 Task: Select transit view around selected location Padre Island National Seashore, Texas, United States and check out the nearest train station
Action: Mouse moved to (1219, 95)
Screenshot: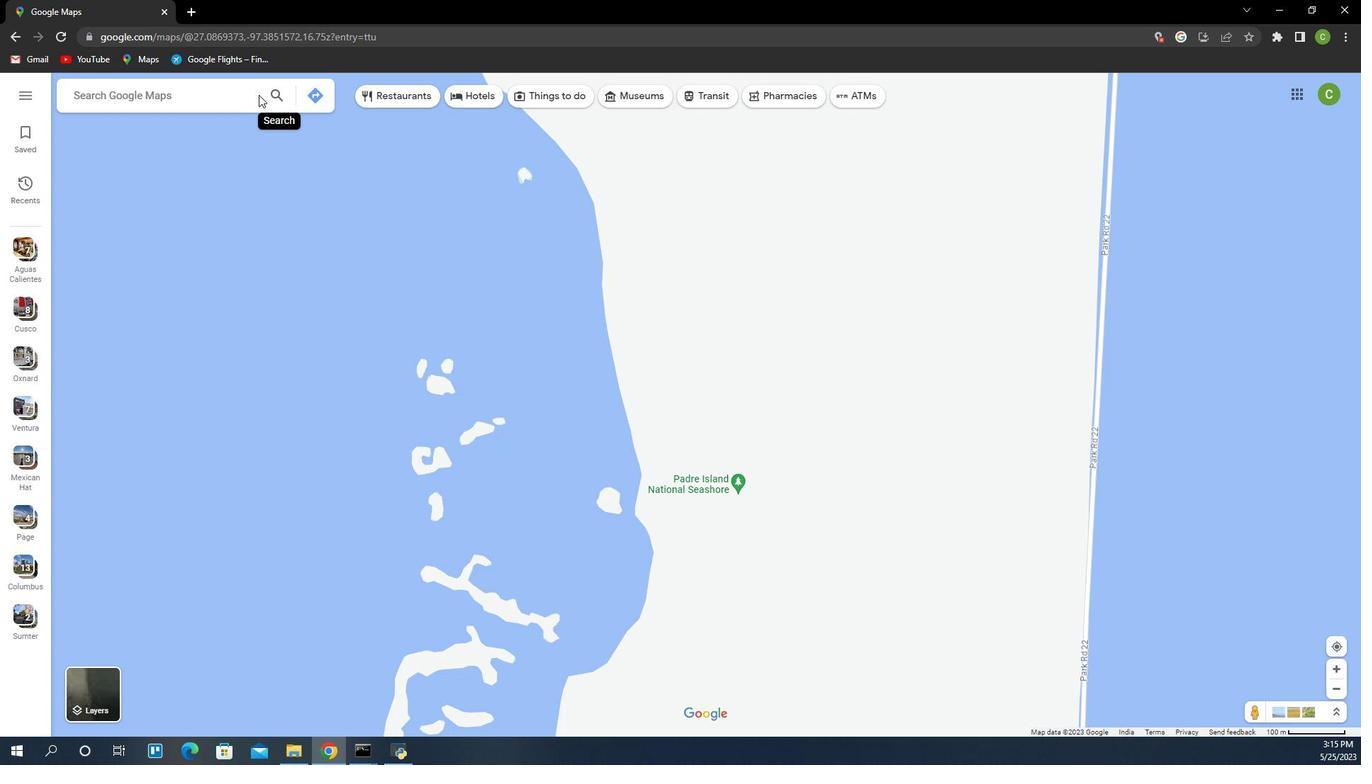 
Action: Mouse pressed left at (1219, 95)
Screenshot: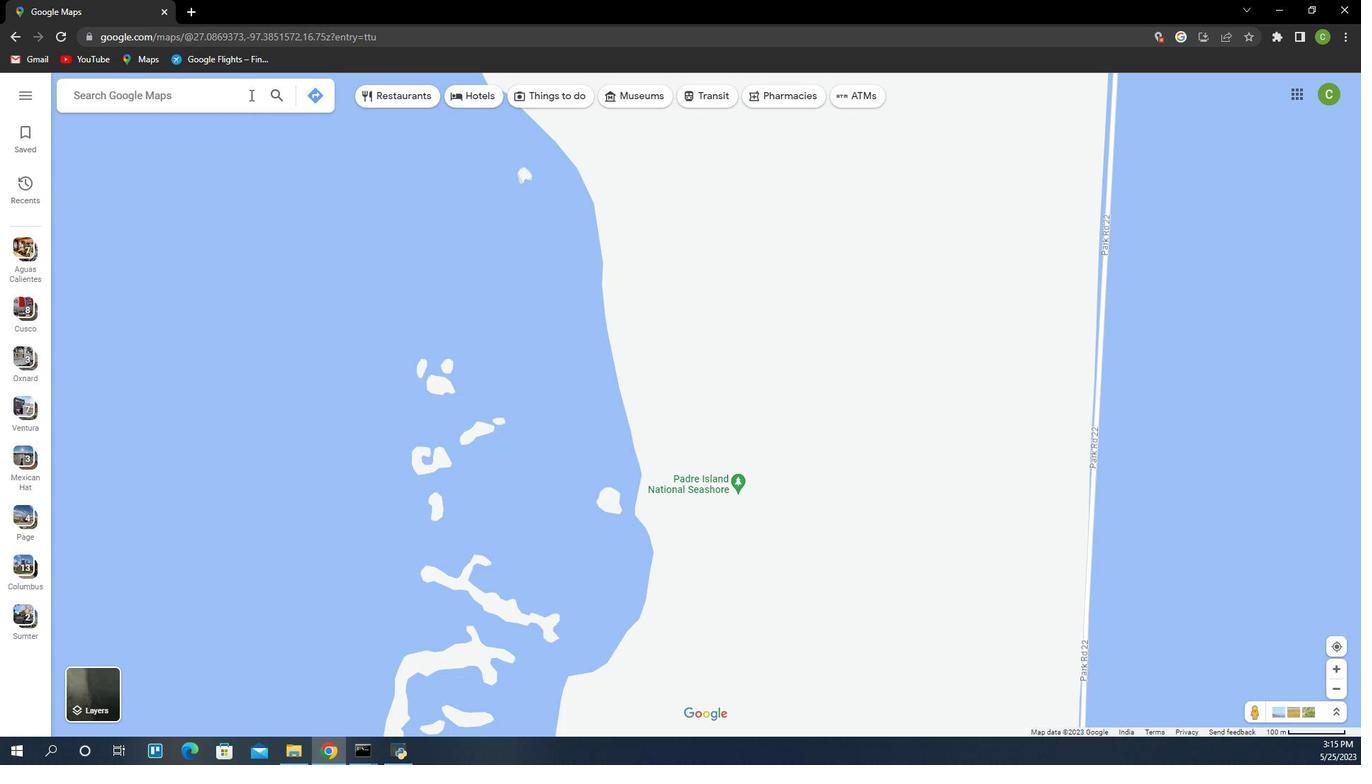 
Action: Key pressed <Key.caps_lock>P<Key.caps_lock>adre<Key.space>national<Key.space>seashore<Key.space>tea<Key.backspace>xas<Key.down><Key.enter>
Screenshot: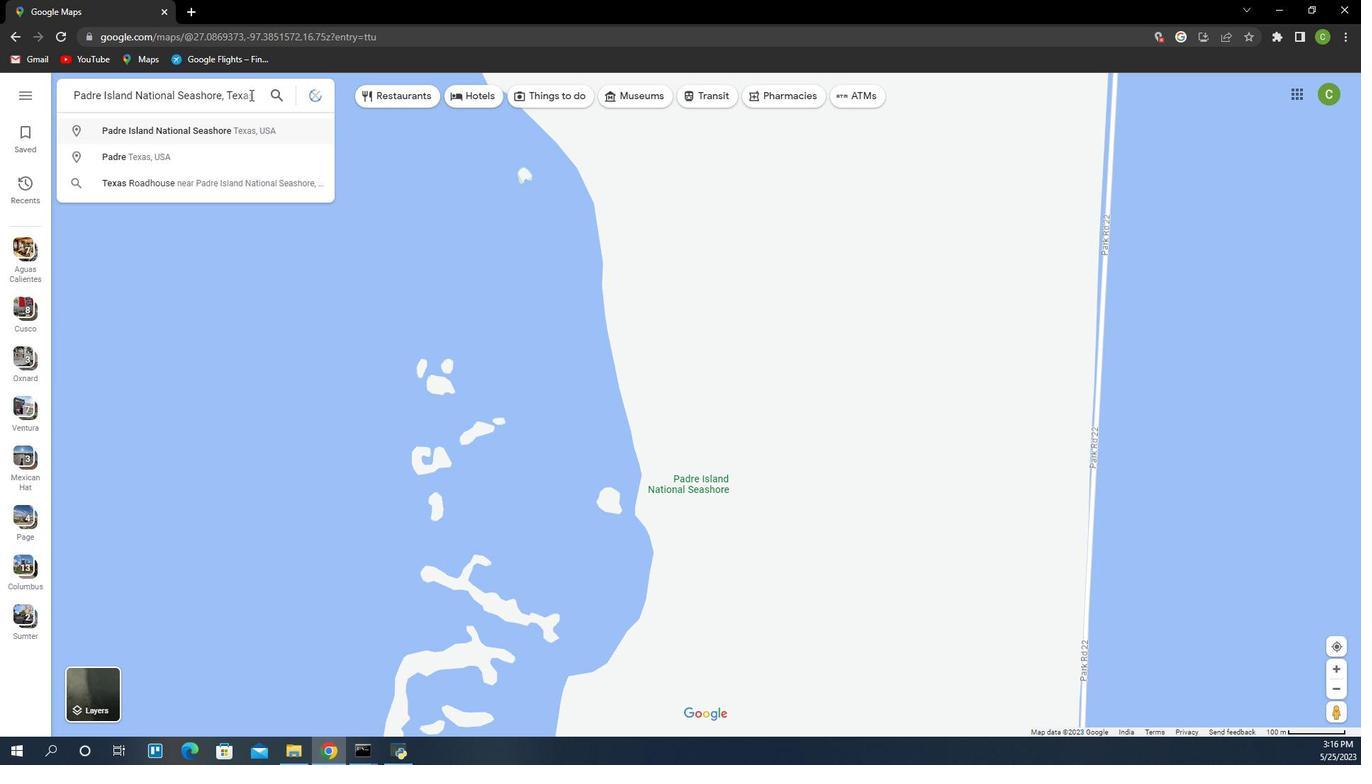 
Action: Mouse moved to (1161, 378)
Screenshot: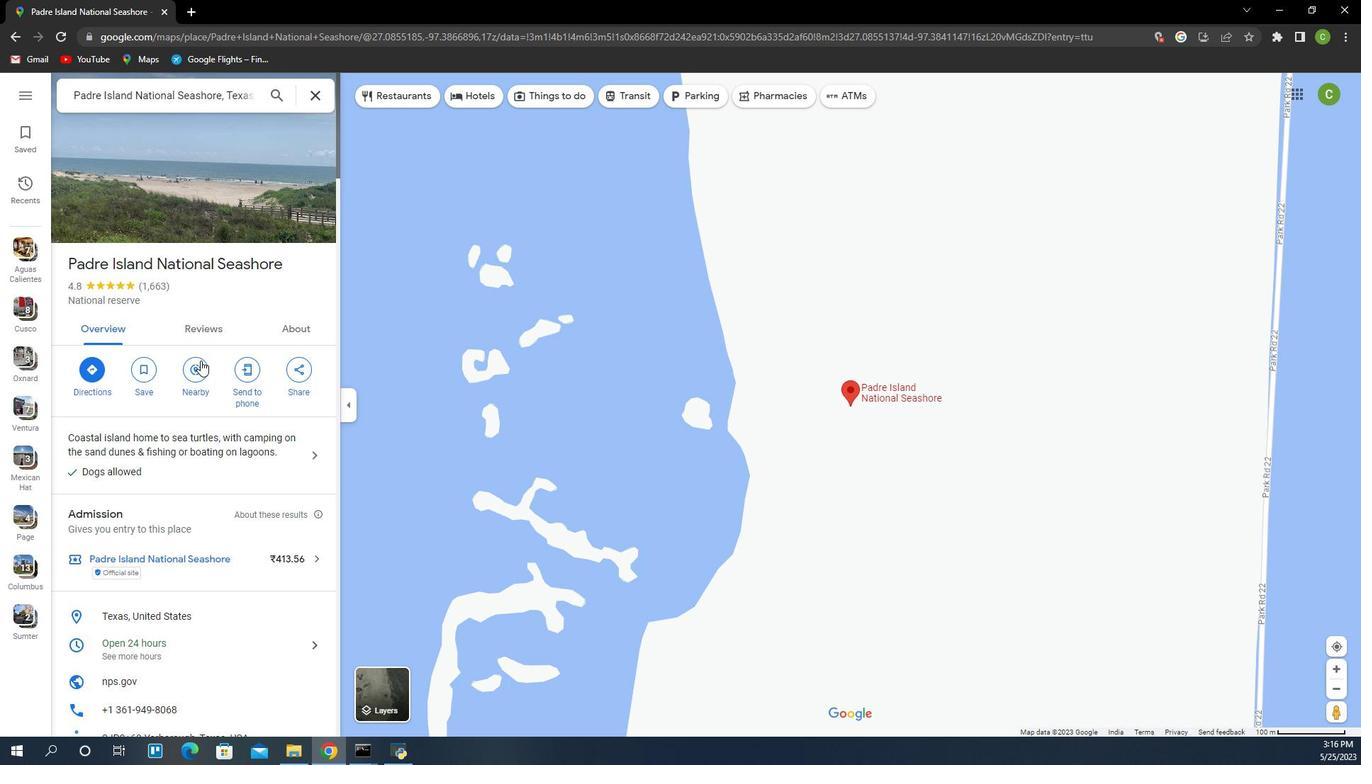 
Action: Mouse pressed left at (1161, 378)
Screenshot: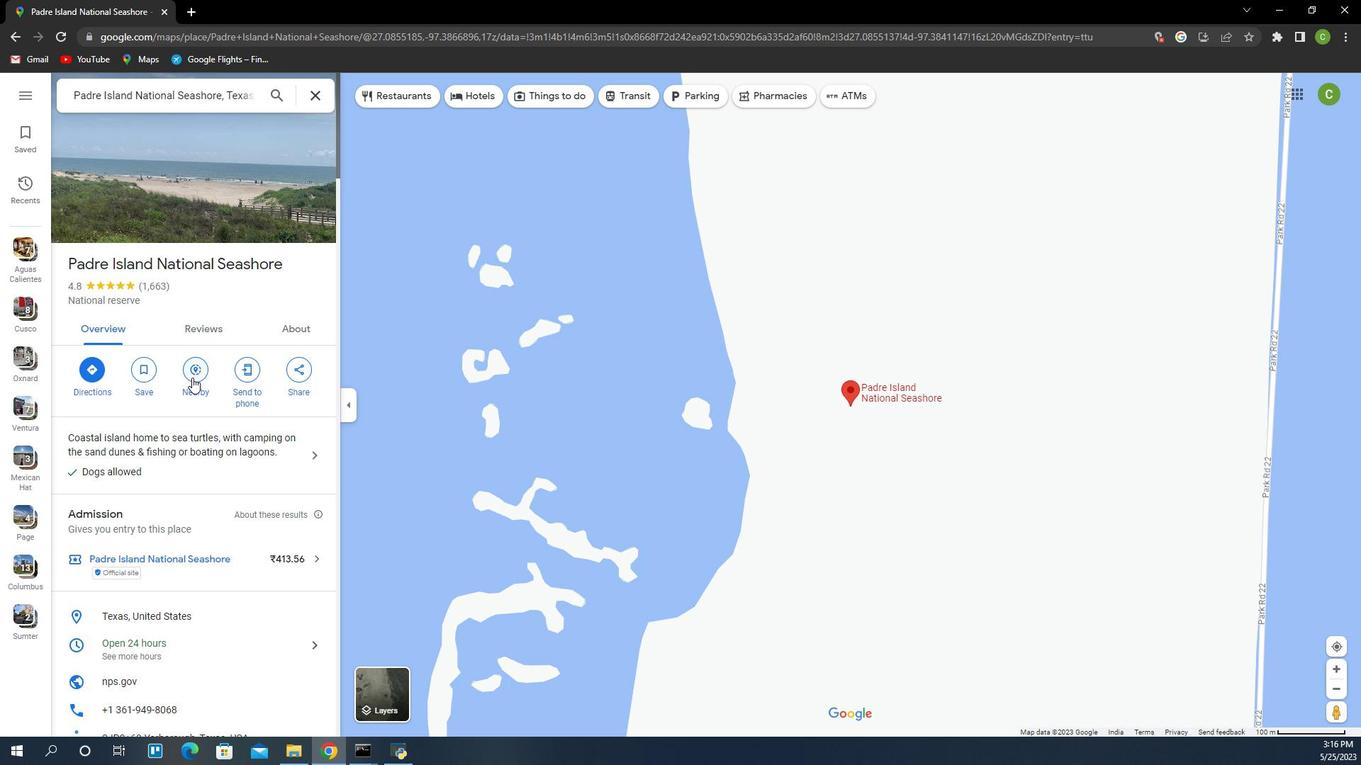 
Action: Mouse moved to (1161, 96)
Screenshot: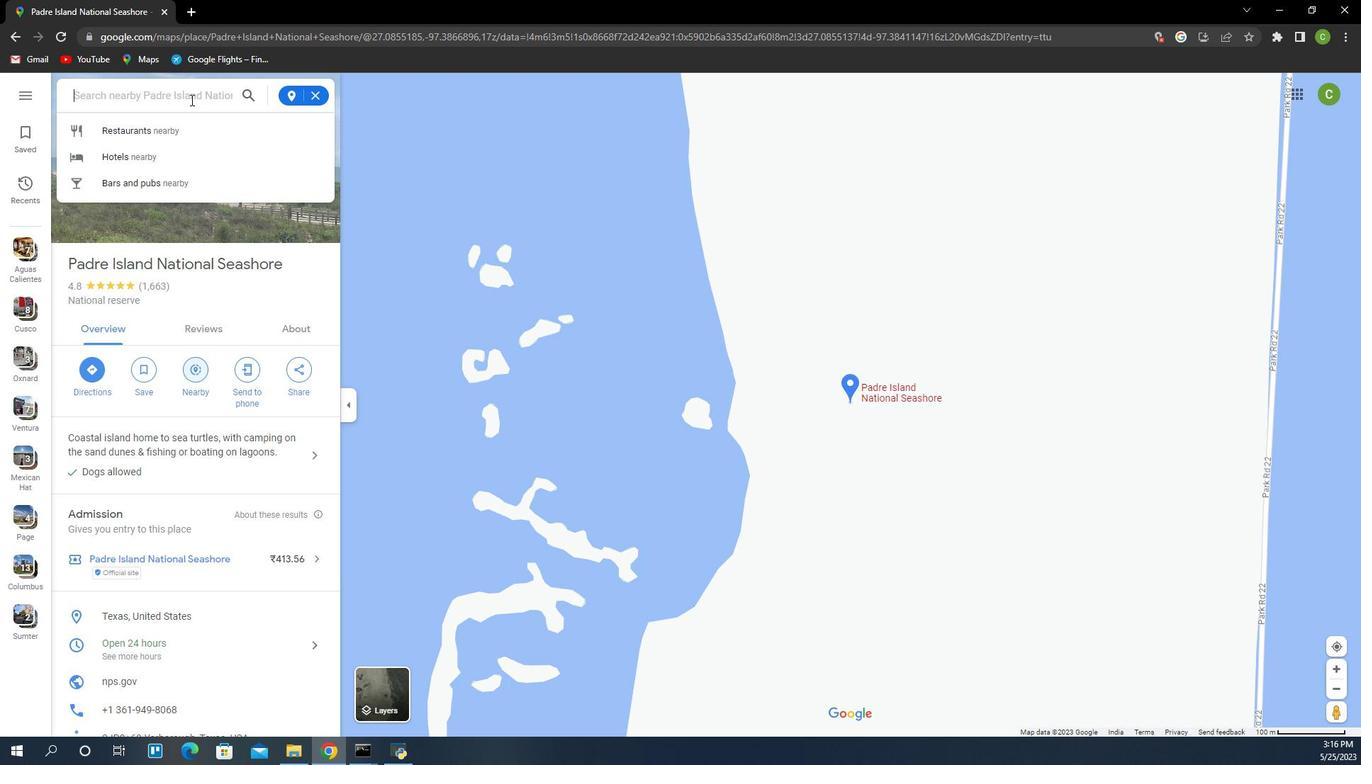 
Action: Key pressed train<Key.space>sta<Key.down><Key.enter>
Screenshot: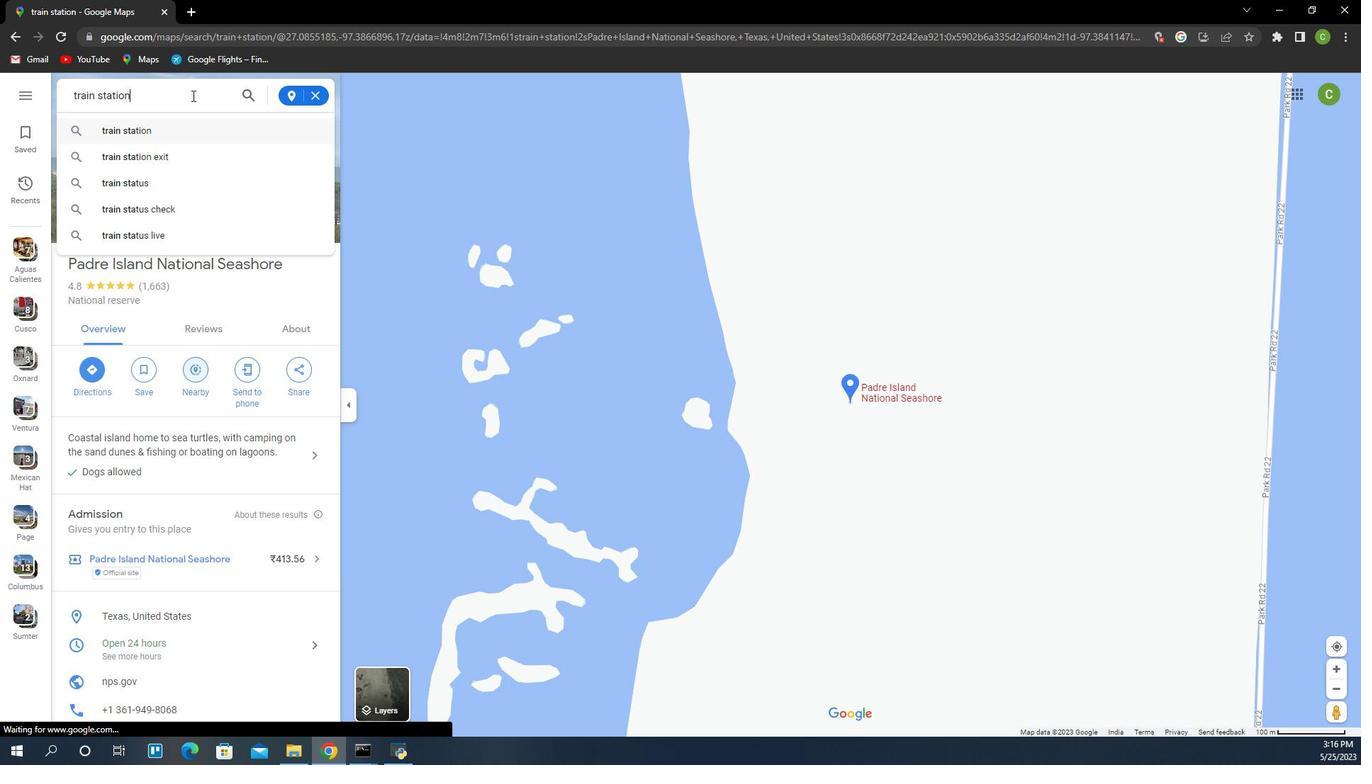 
Action: Mouse moved to (1166, 240)
Screenshot: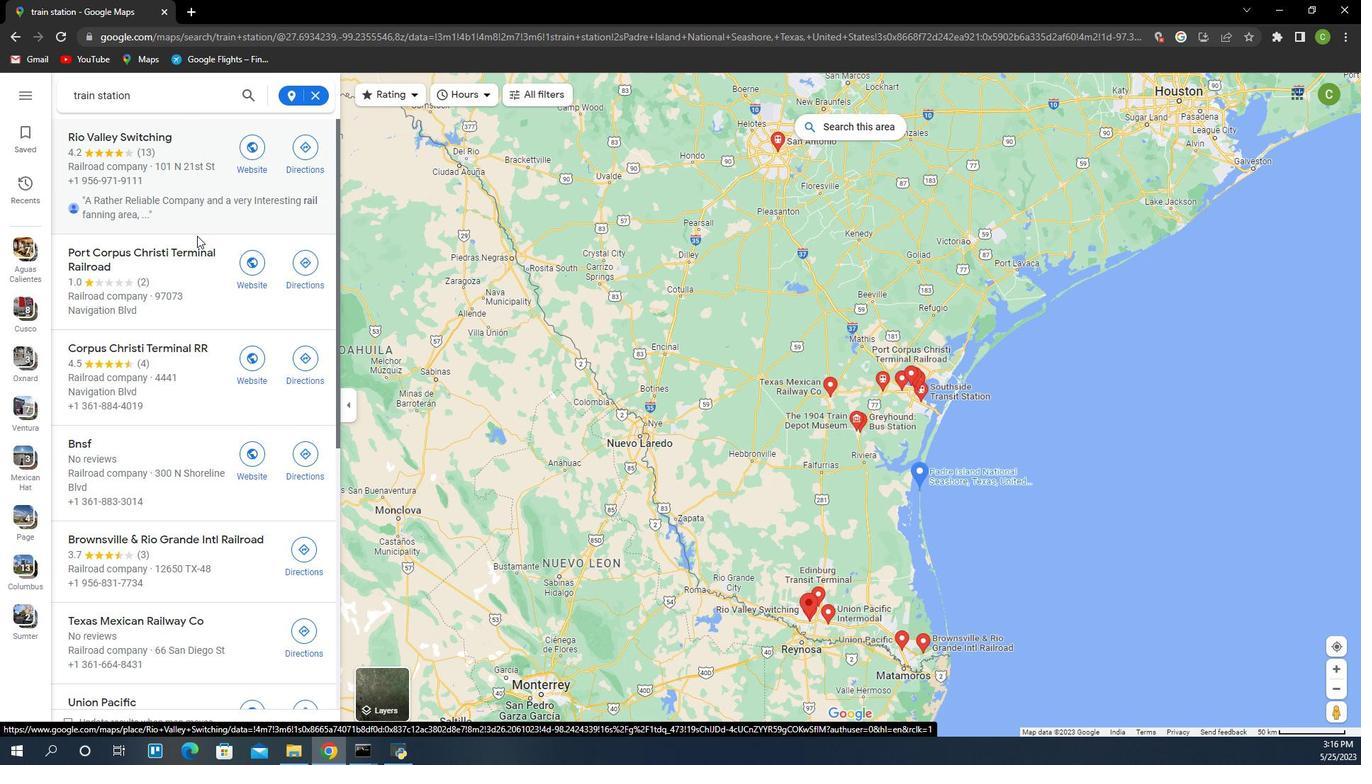 
Action: Mouse pressed left at (1166, 240)
Screenshot: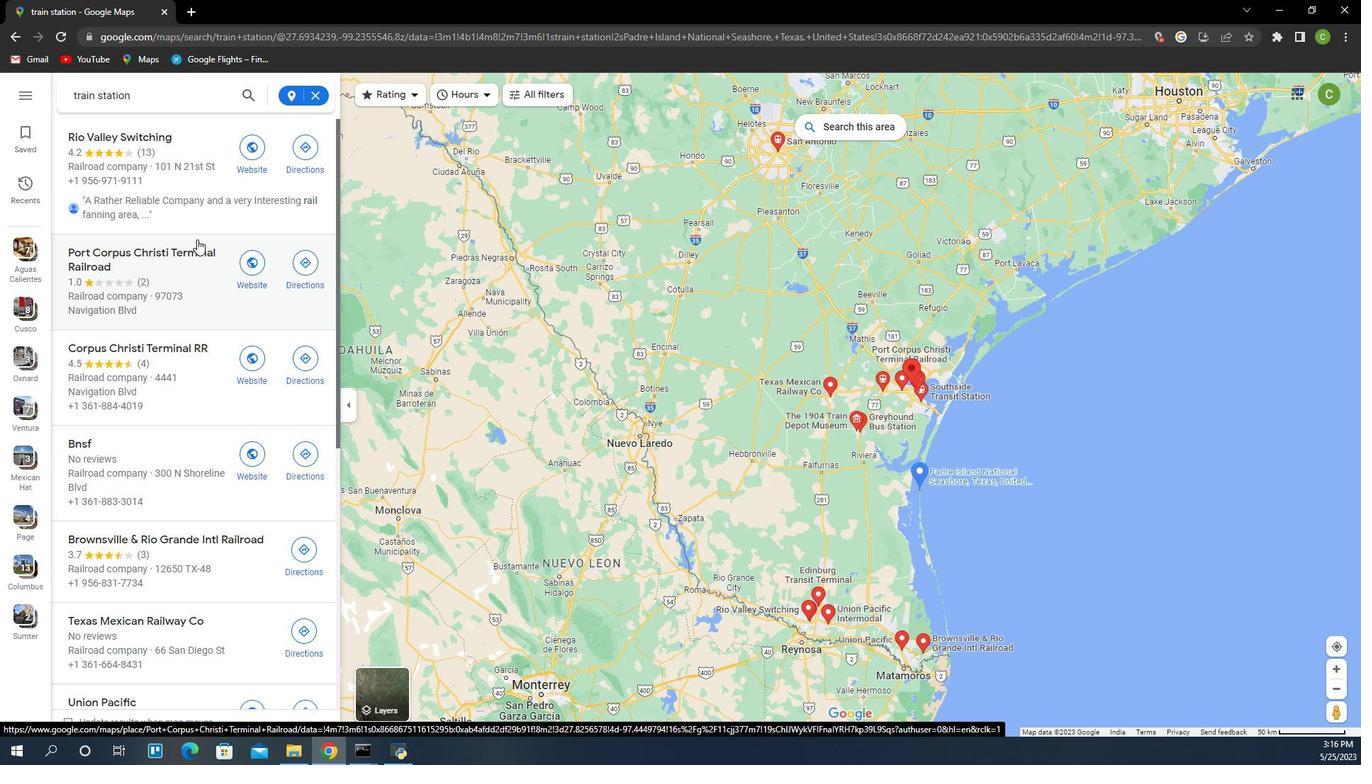 
Action: Mouse moved to (1148, 382)
Screenshot: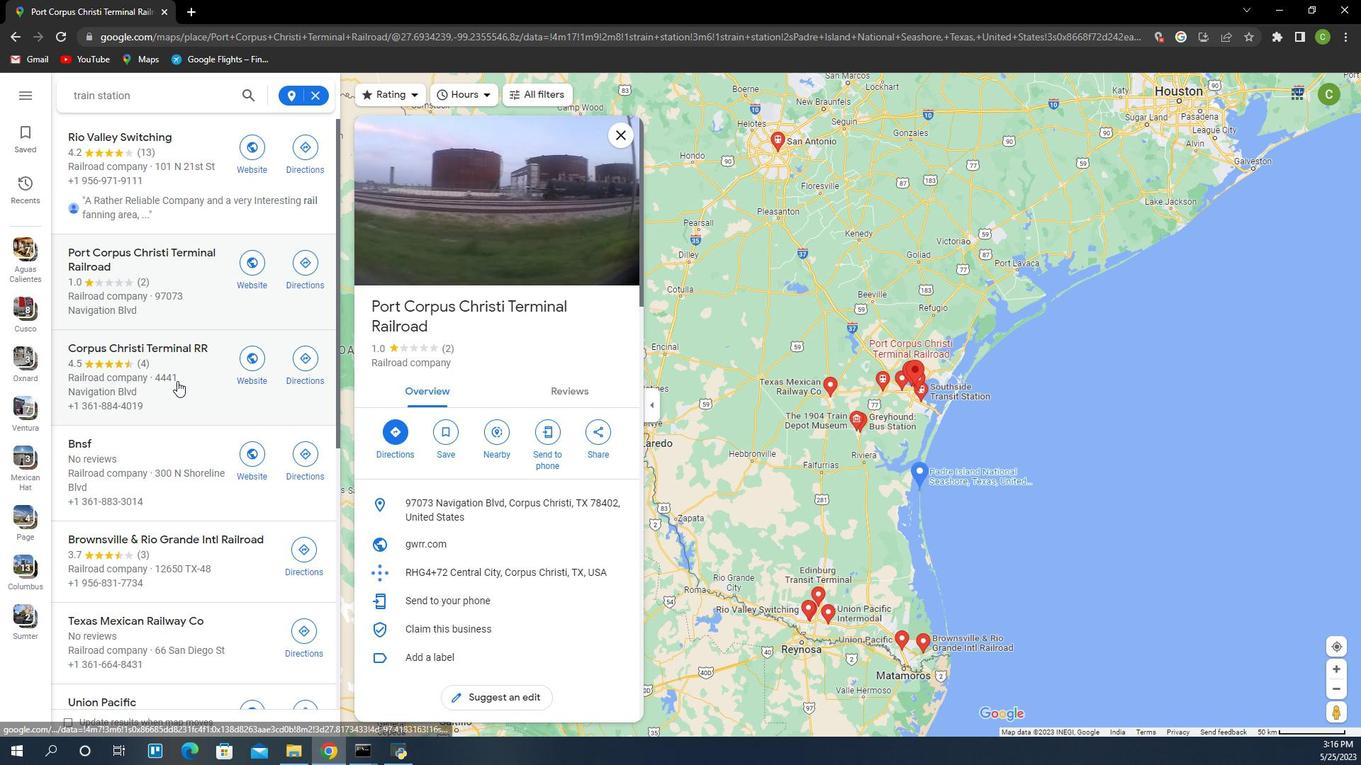 
Action: Mouse scrolled (1148, 382) with delta (0, 0)
Screenshot: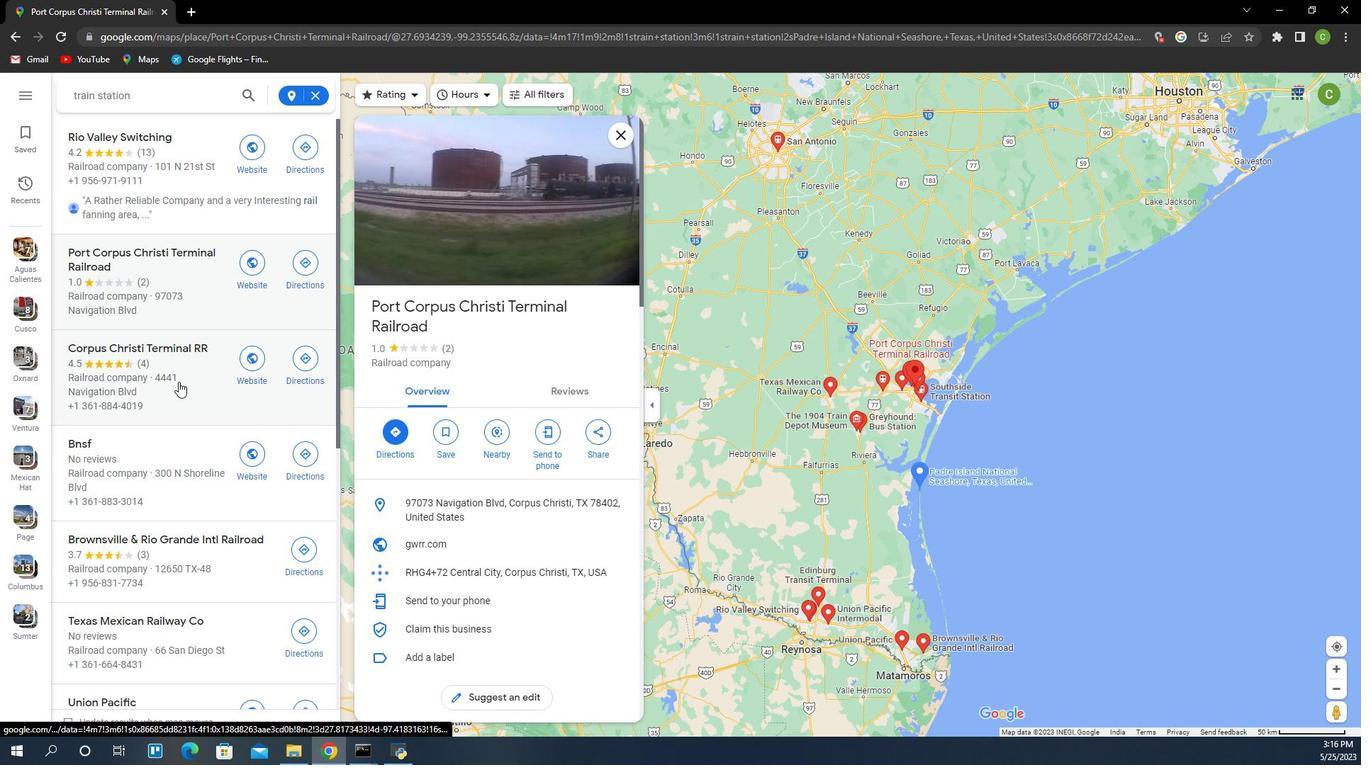 
Action: Mouse scrolled (1148, 382) with delta (0, 0)
Screenshot: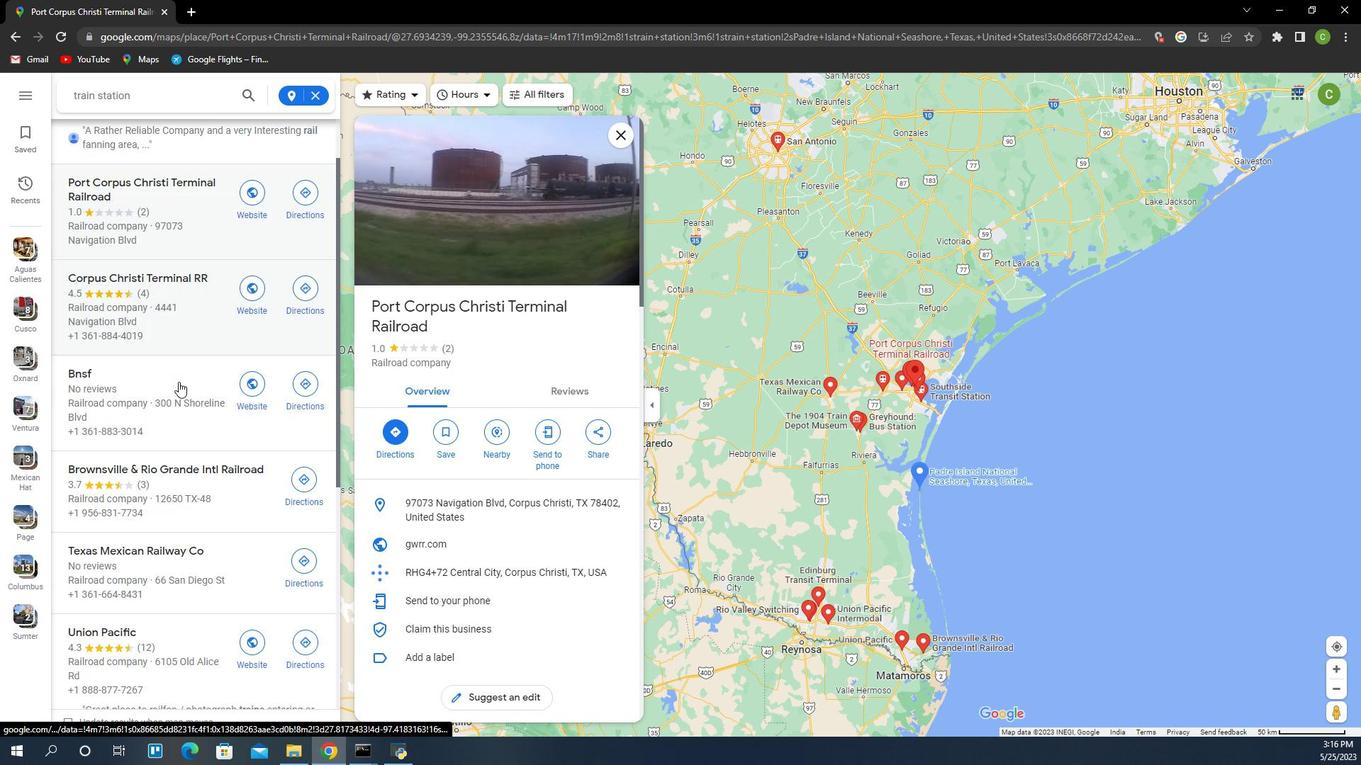 
Action: Mouse moved to (1148, 373)
Screenshot: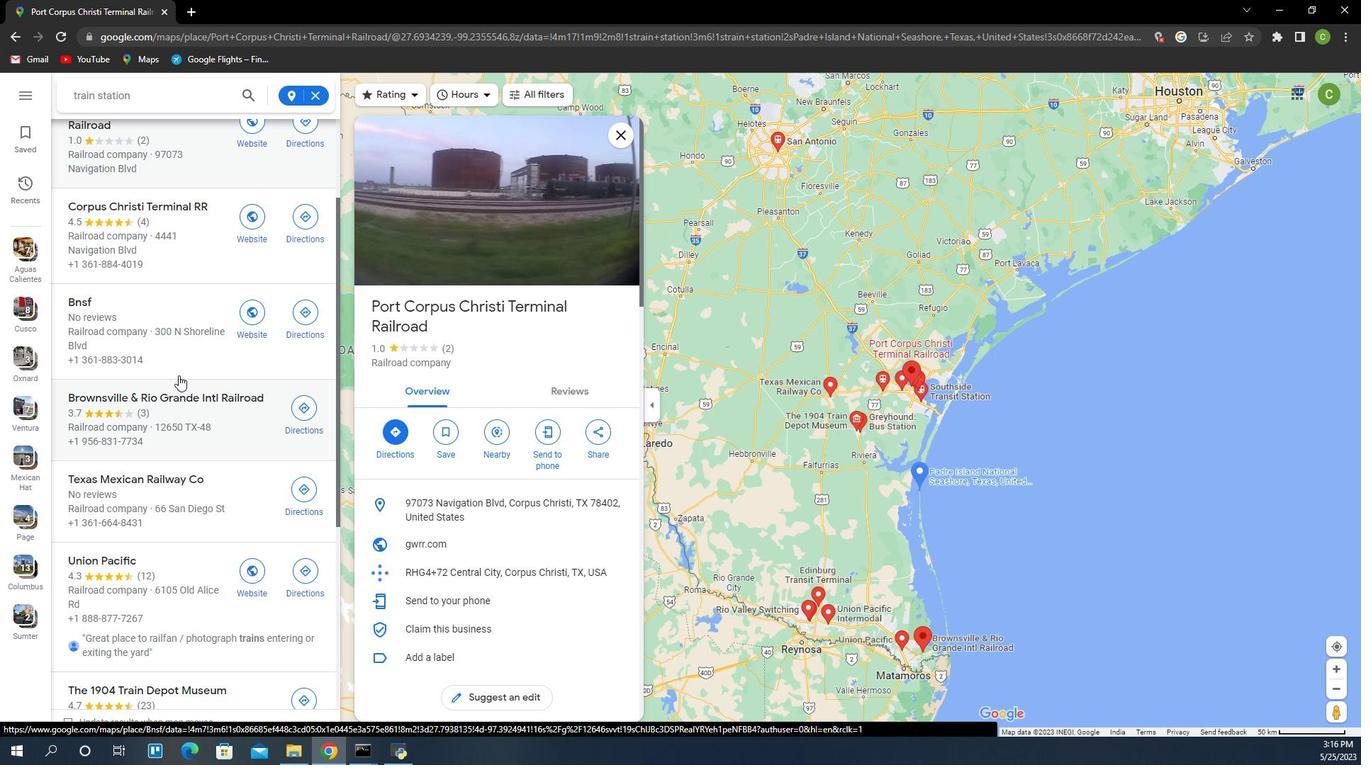 
Action: Mouse pressed left at (1148, 373)
Screenshot: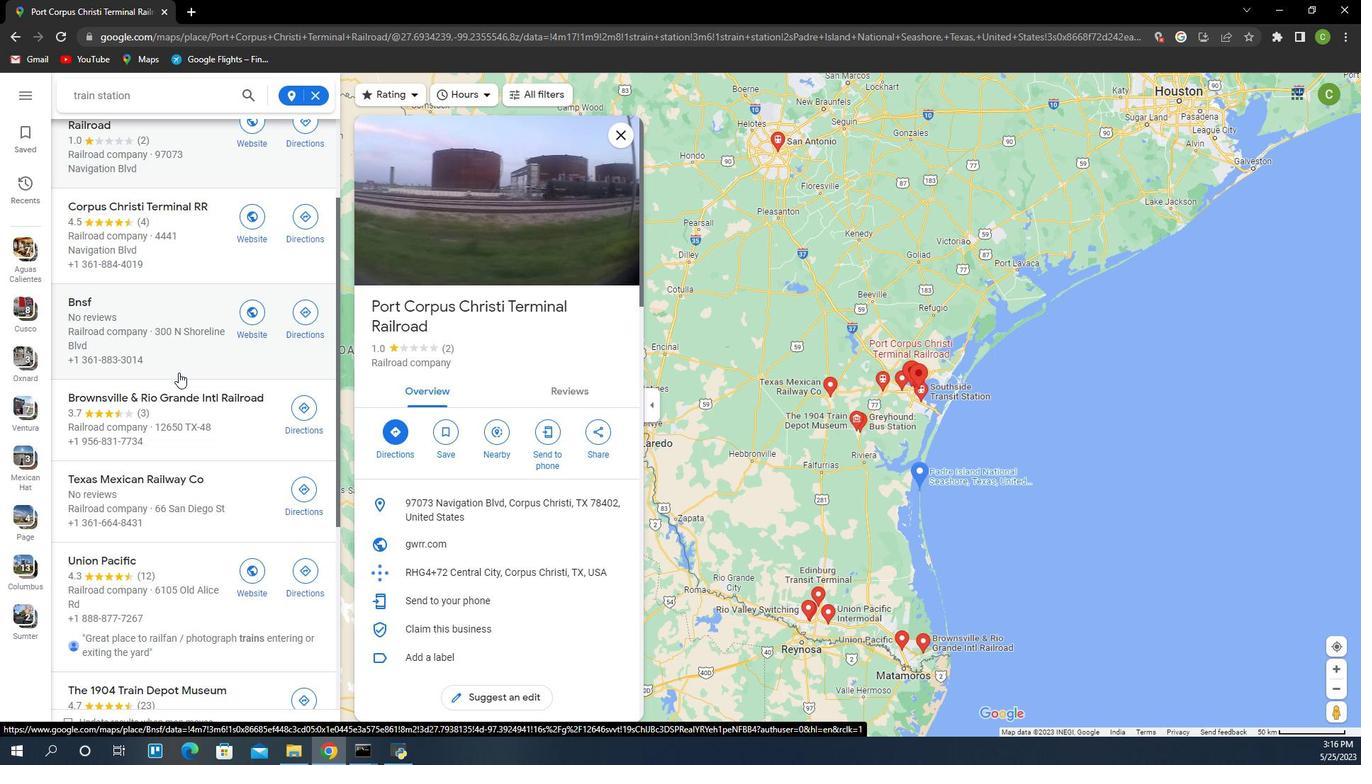 
Action: Mouse moved to (1179, 373)
Screenshot: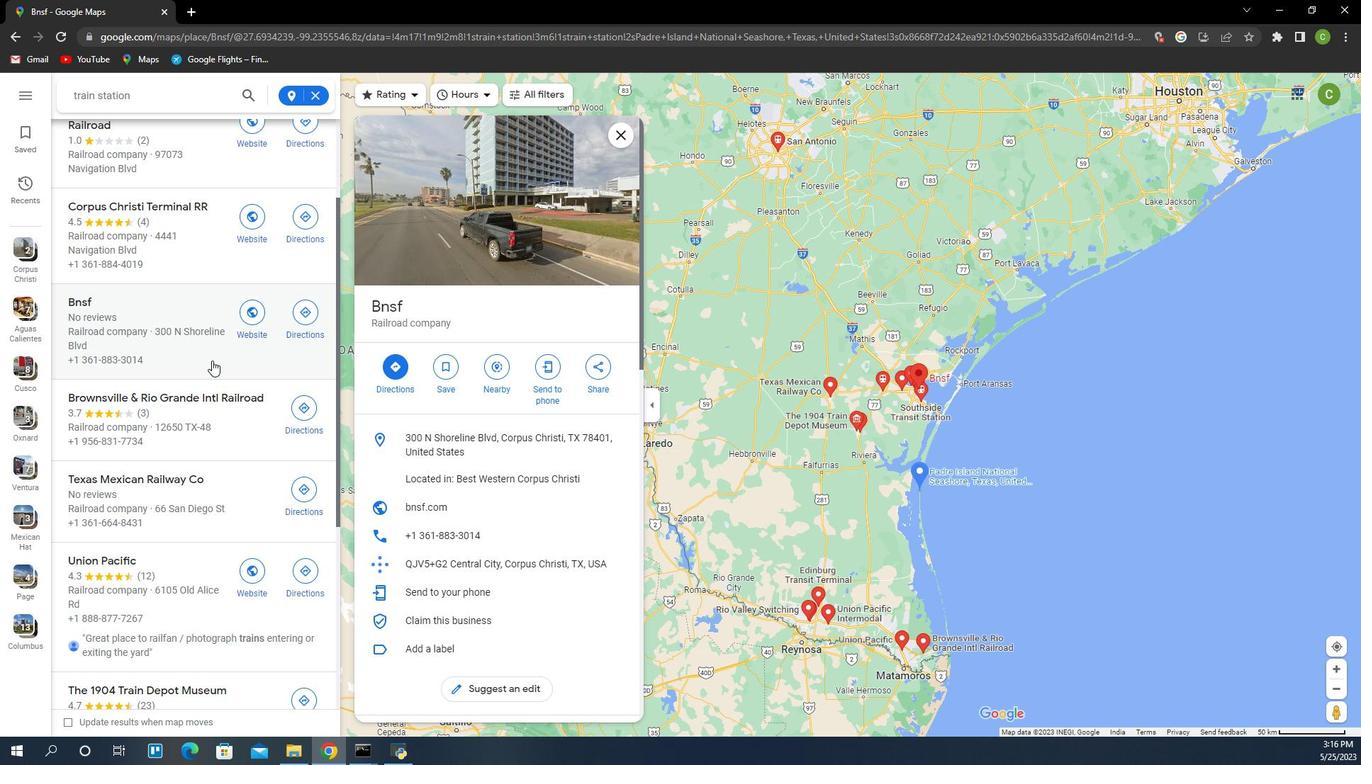 
Action: Mouse scrolled (1179, 372) with delta (0, 0)
Screenshot: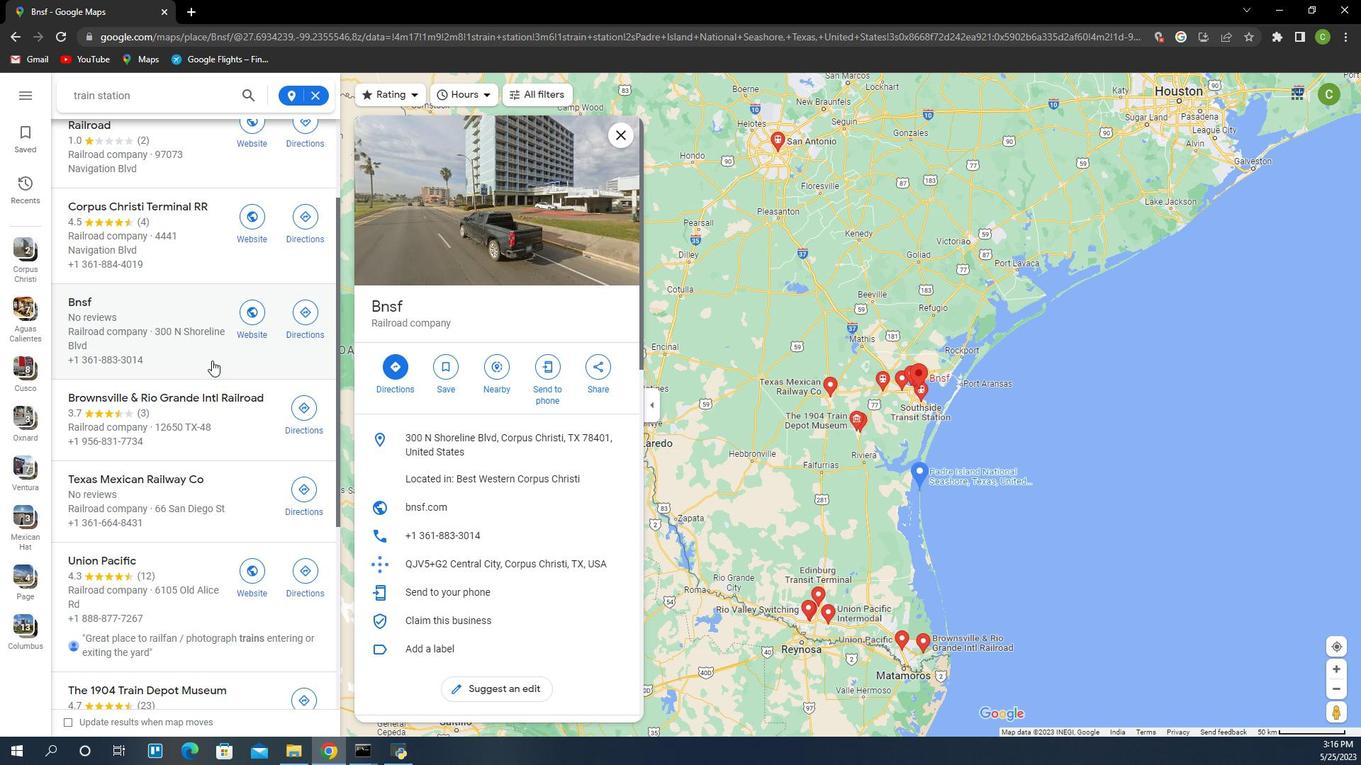 
Action: Mouse scrolled (1179, 372) with delta (0, 0)
Screenshot: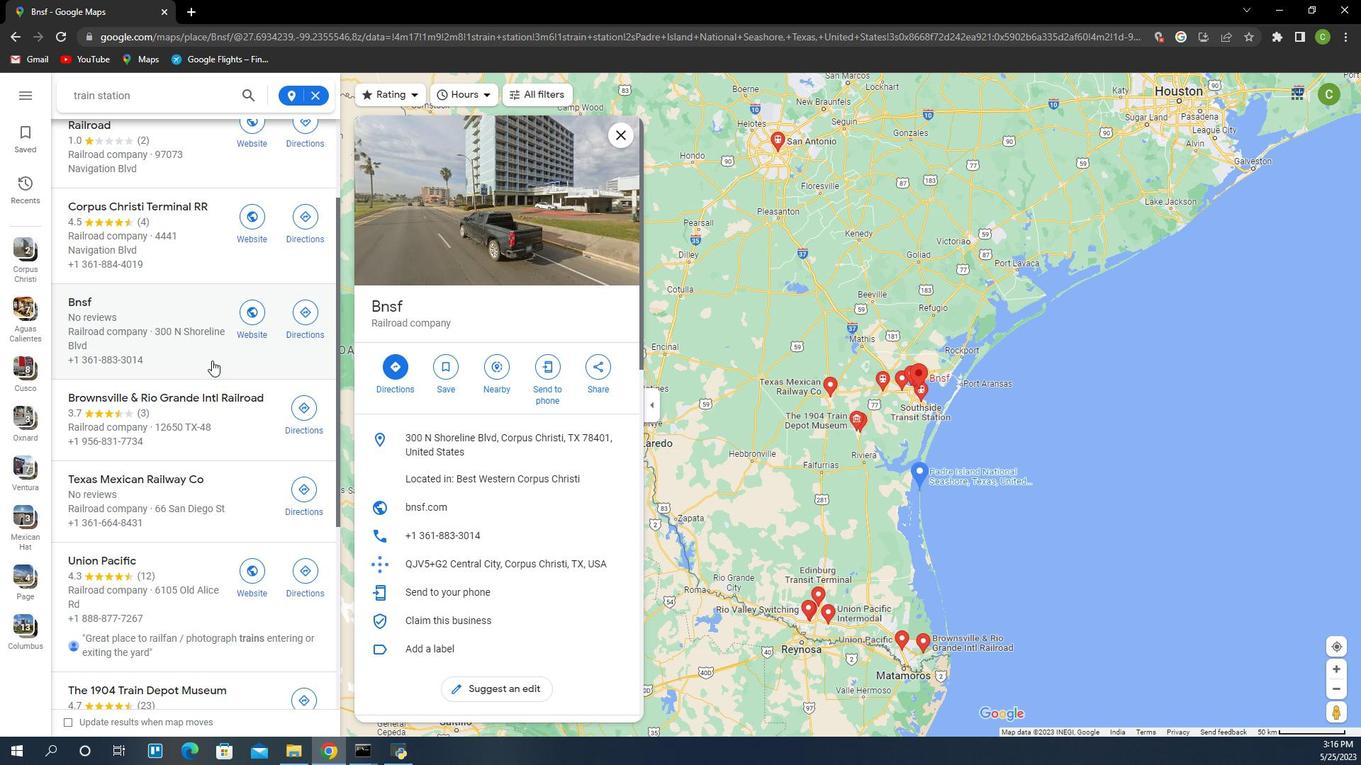 
Action: Mouse scrolled (1179, 372) with delta (0, 0)
Screenshot: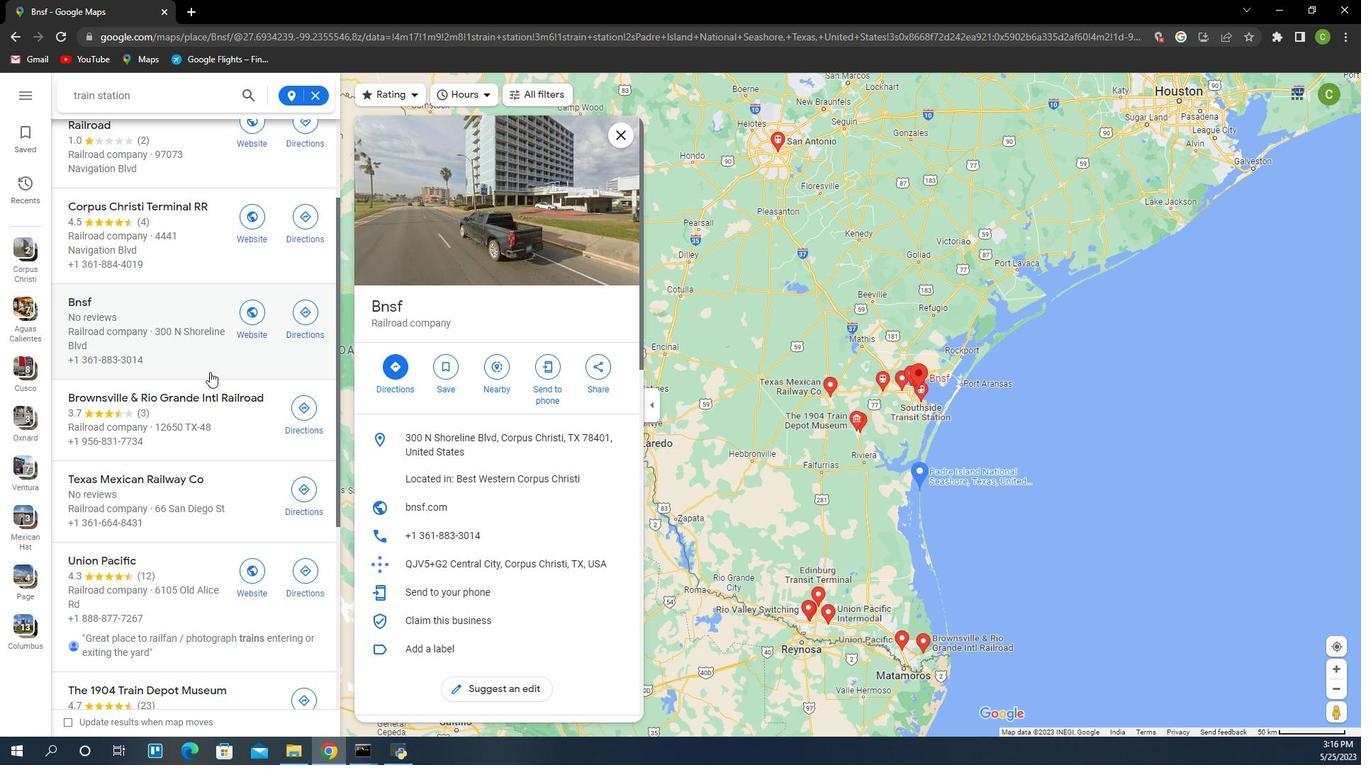 
Action: Mouse scrolled (1179, 372) with delta (0, 0)
Screenshot: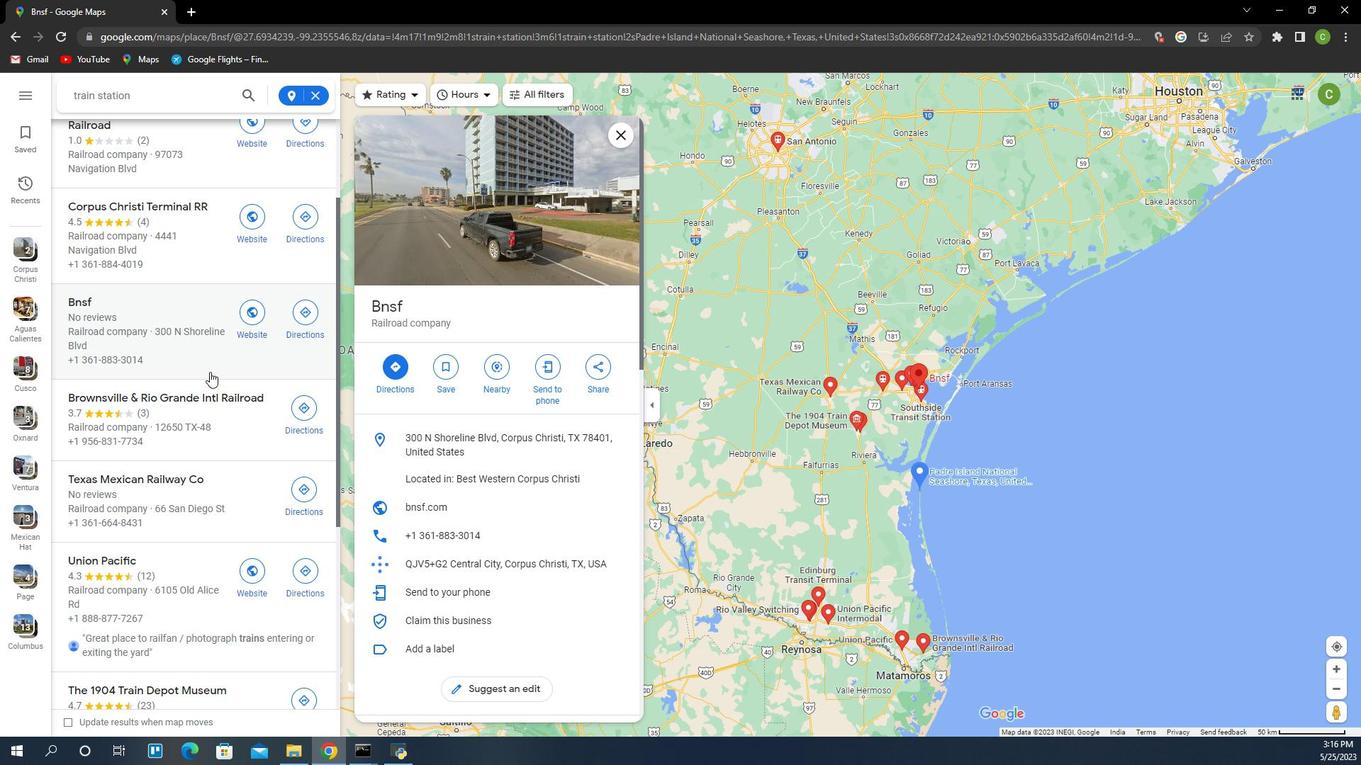 
Action: Mouse scrolled (1179, 372) with delta (0, 0)
Screenshot: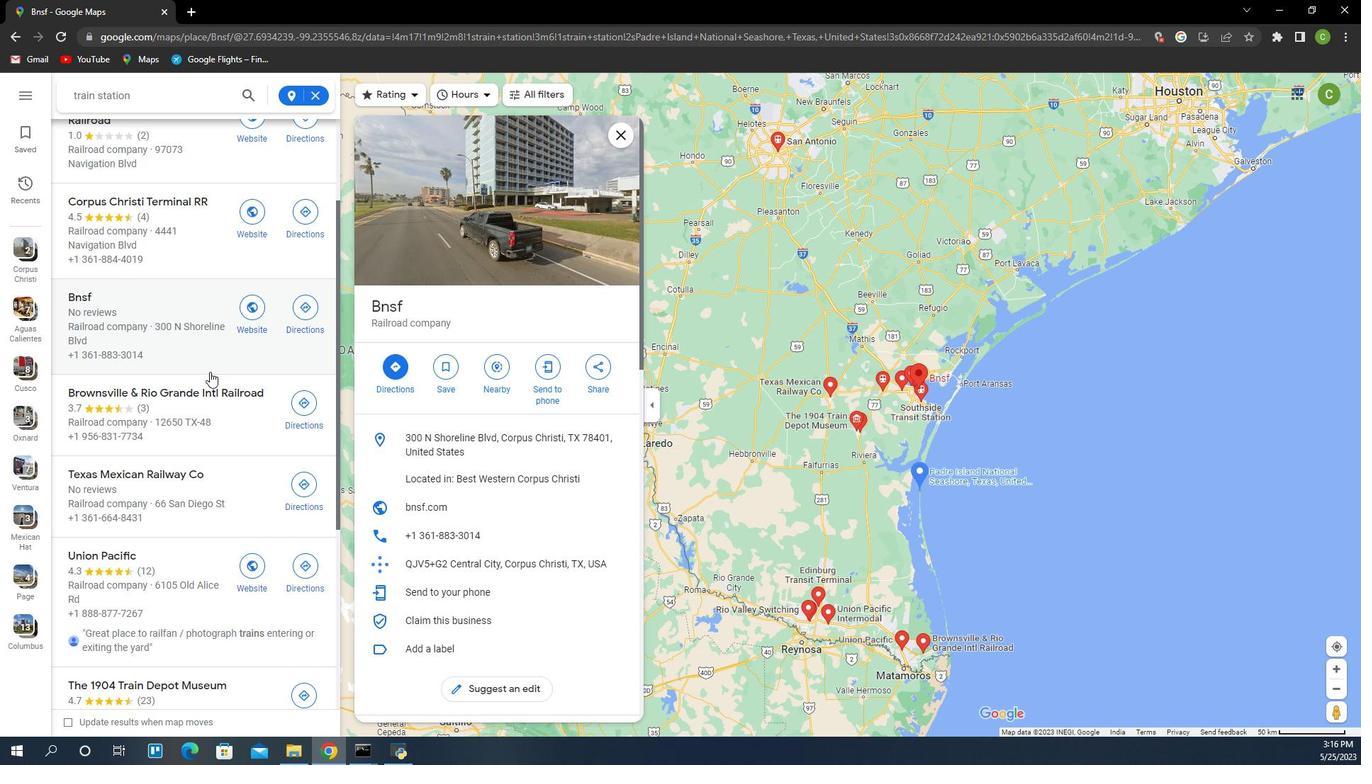 
Action: Mouse moved to (1140, 286)
Screenshot: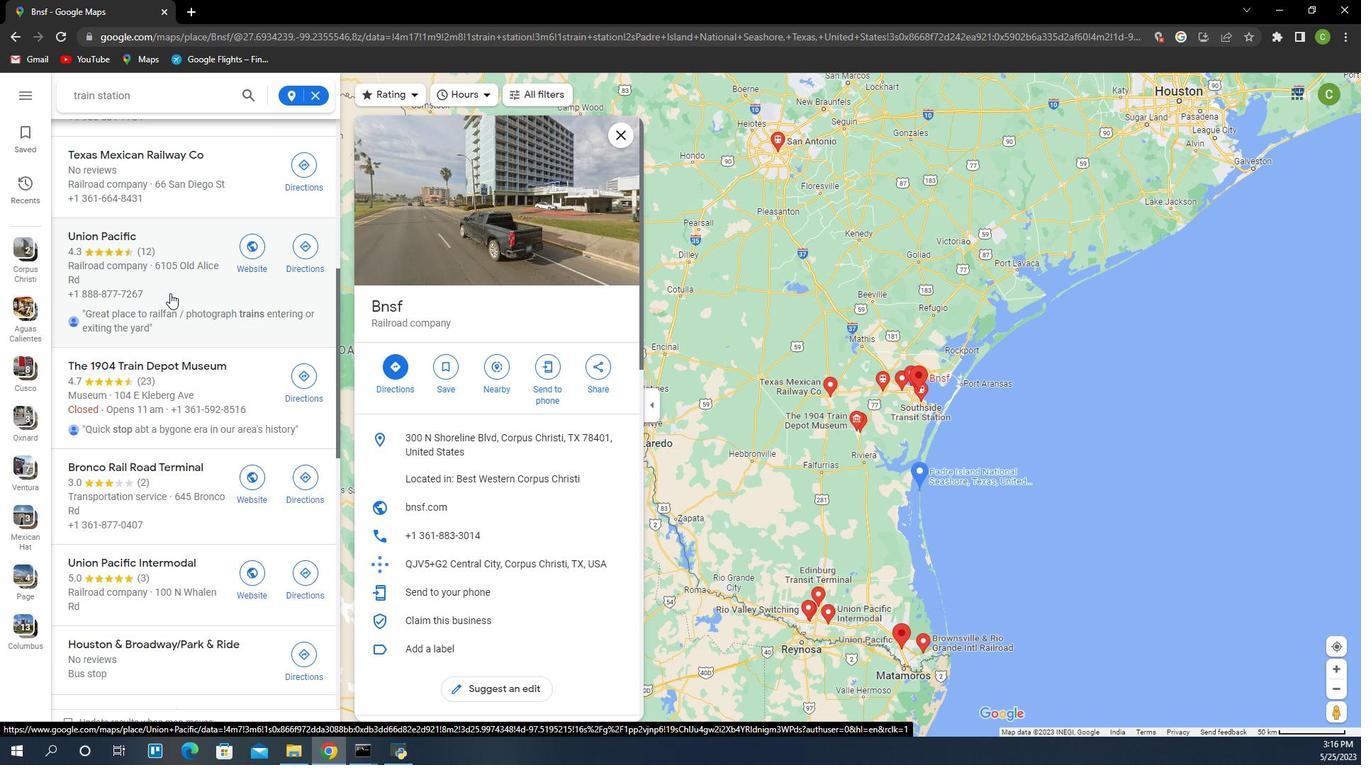 
Action: Mouse scrolled (1140, 287) with delta (0, 0)
Screenshot: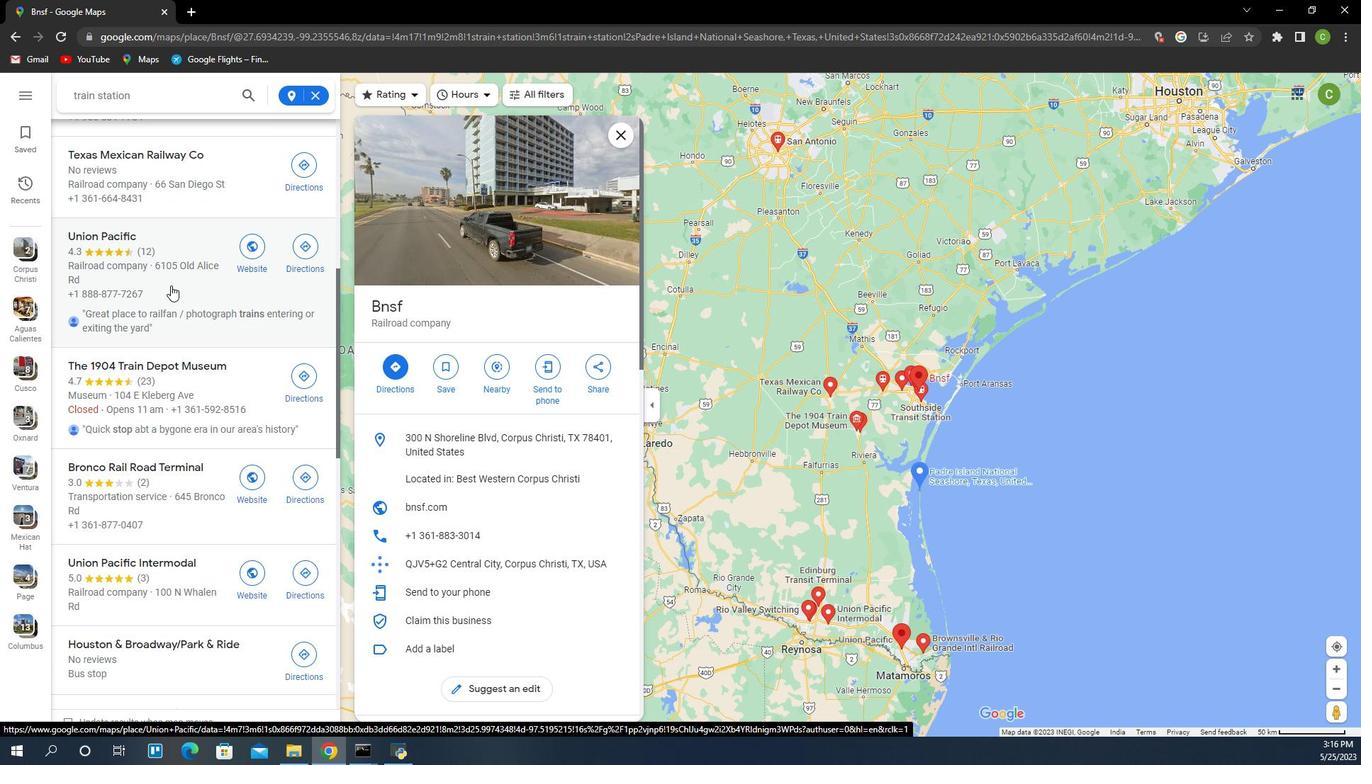 
Action: Mouse moved to (1175, 250)
Screenshot: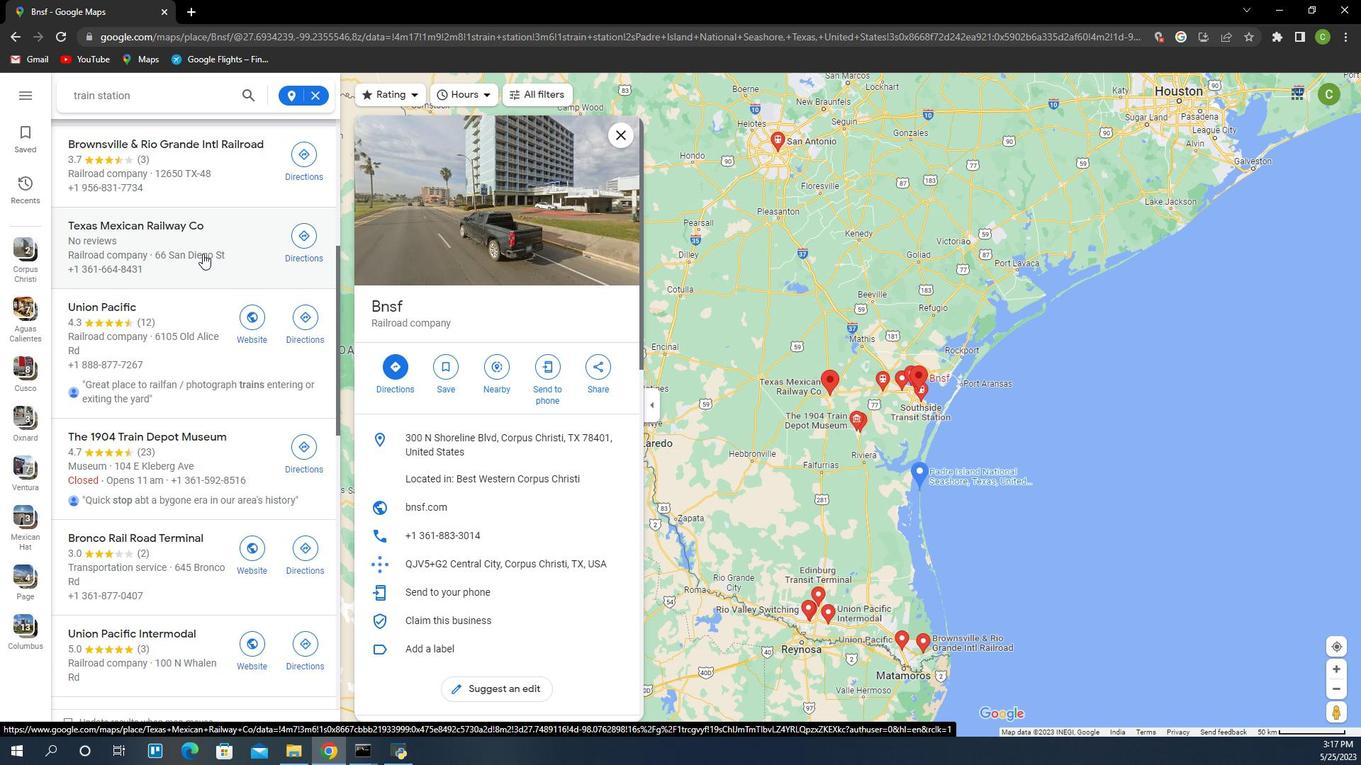
Action: Mouse pressed left at (1175, 250)
Screenshot: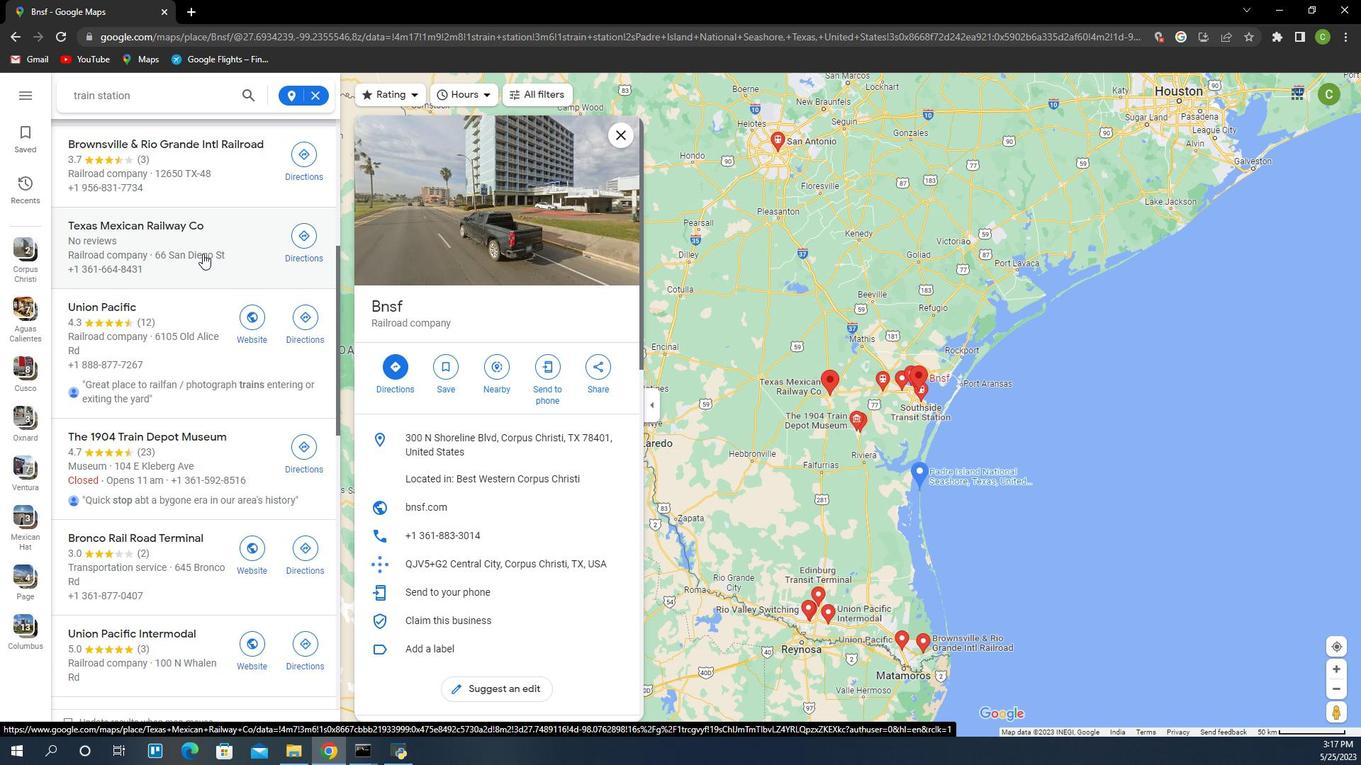 
Action: Mouse moved to (787, 313)
Screenshot: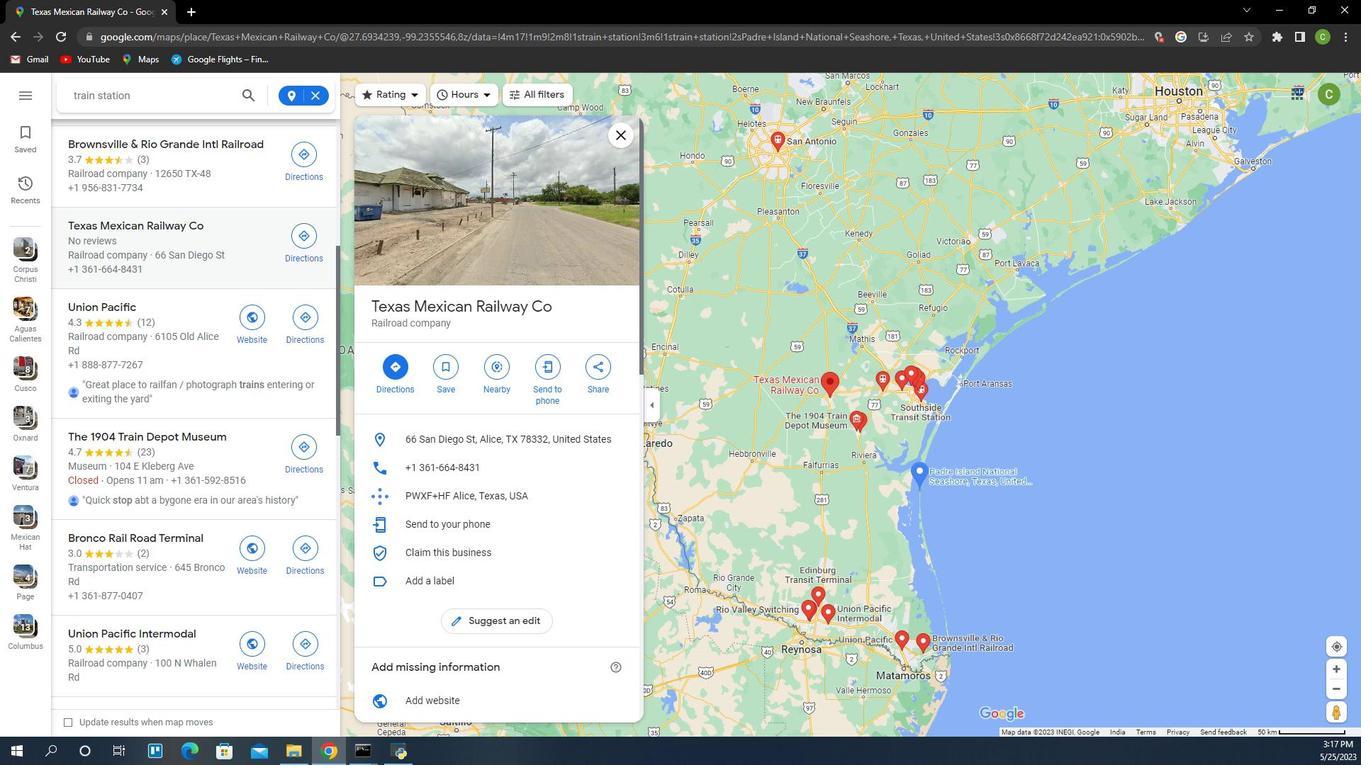 
